 Task: Create List Phone Calls in Board Data Analysis to Workspace Content Marketing. Create List SMS in Board IT Infrastructure Management to Workspace Content Marketing. Create List Social Media in Board Social Media Community Building and Engagement to Workspace Content Marketing
Action: Mouse moved to (59, 324)
Screenshot: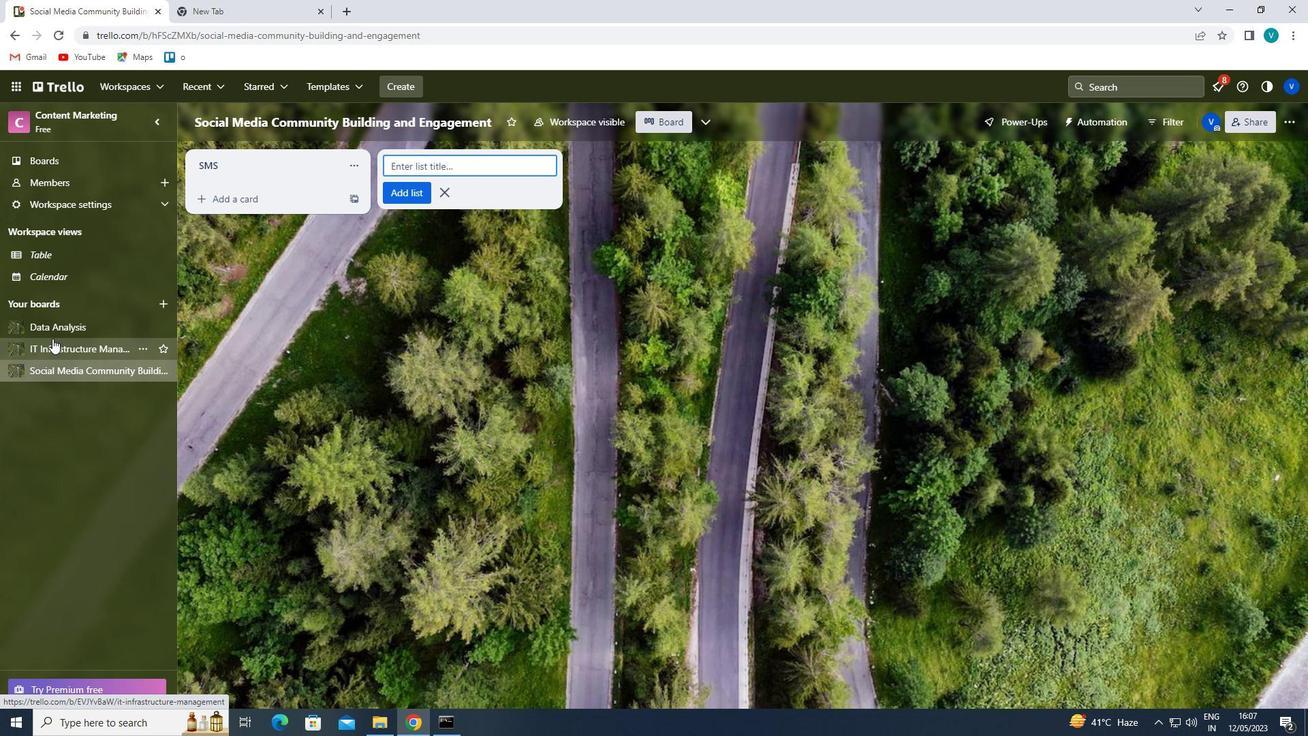 
Action: Mouse pressed left at (59, 324)
Screenshot: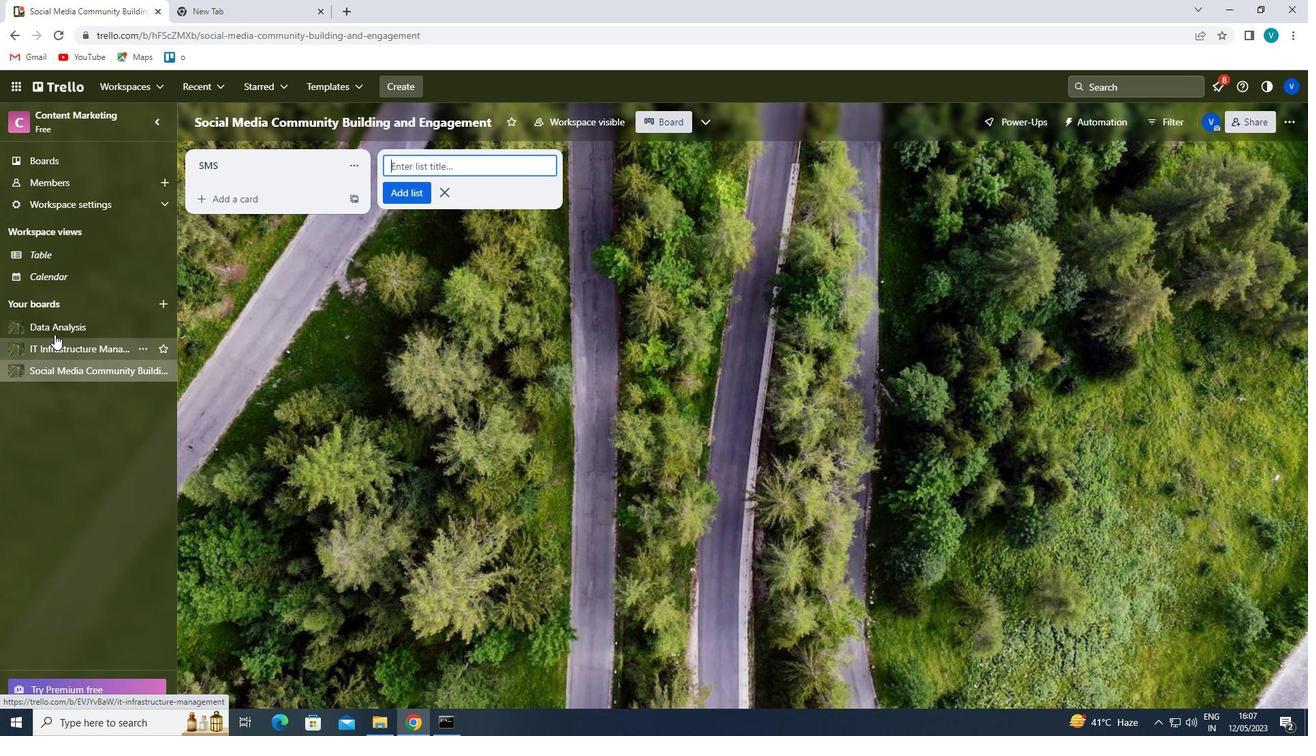 
Action: Mouse moved to (460, 167)
Screenshot: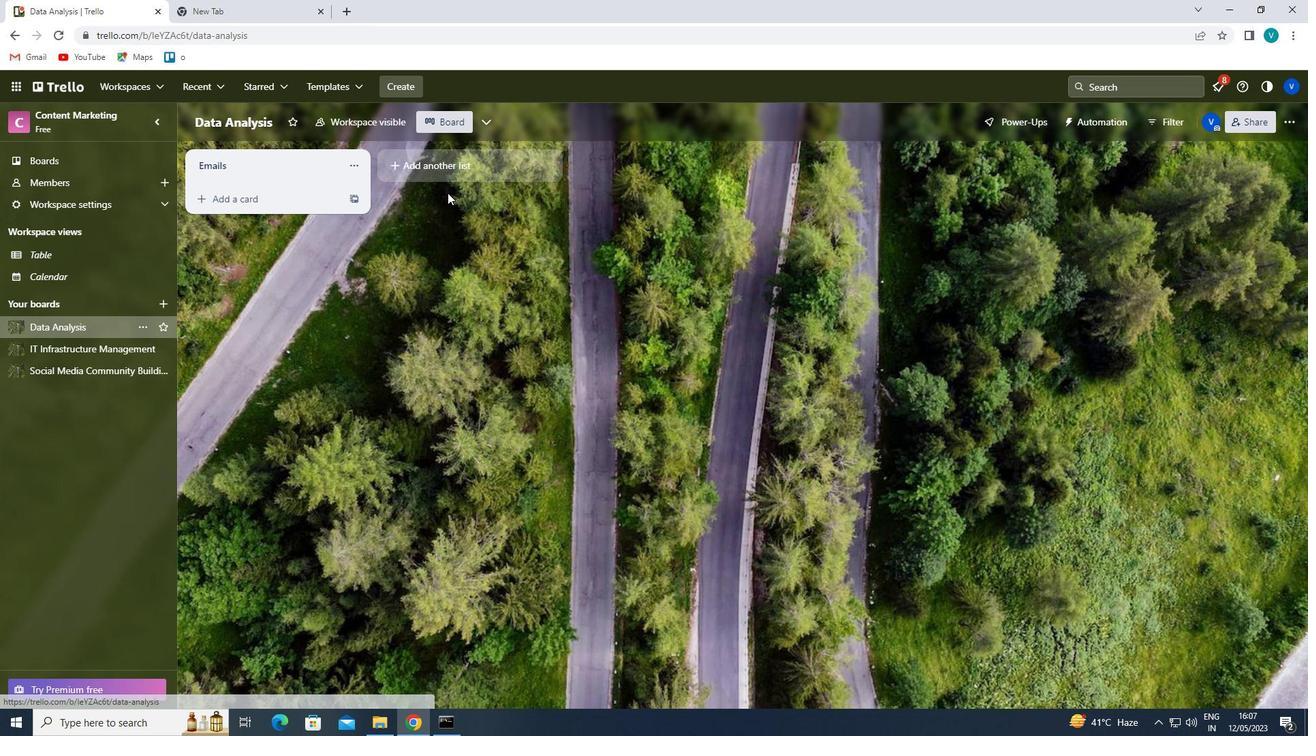 
Action: Mouse pressed left at (460, 167)
Screenshot: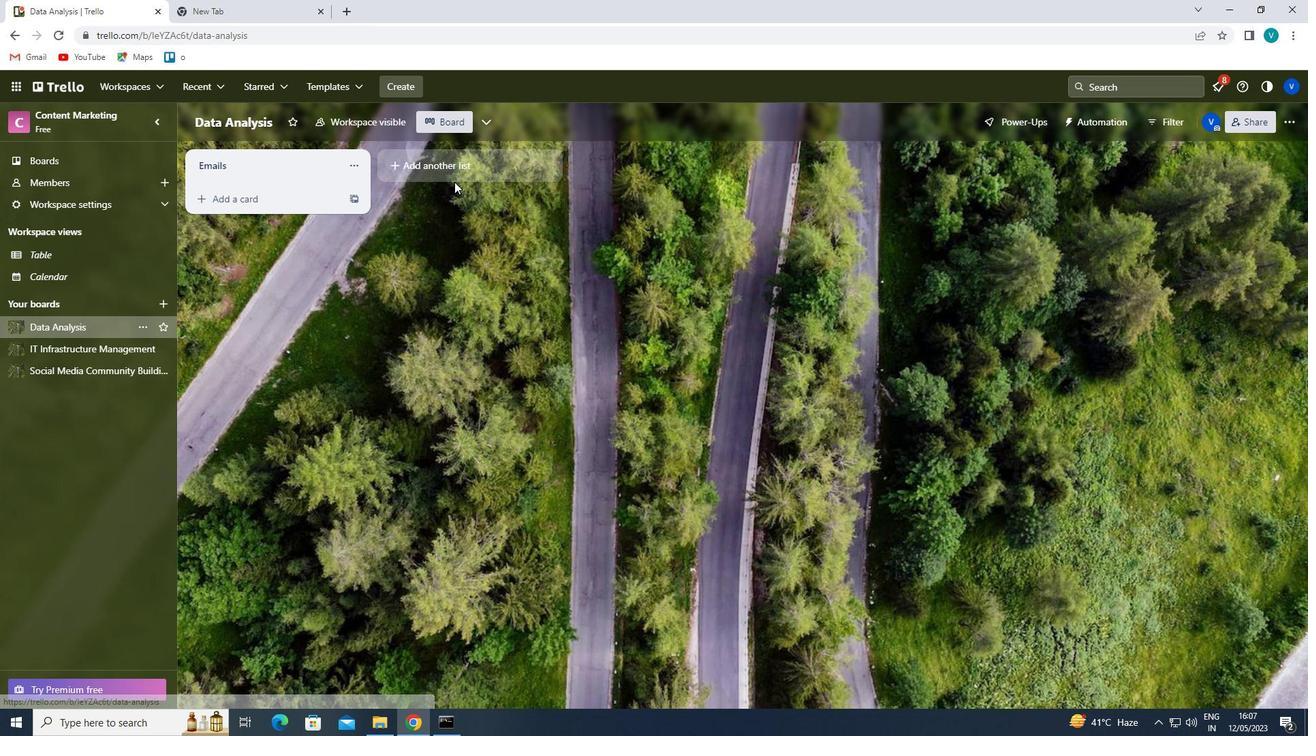 
Action: Mouse moved to (457, 163)
Screenshot: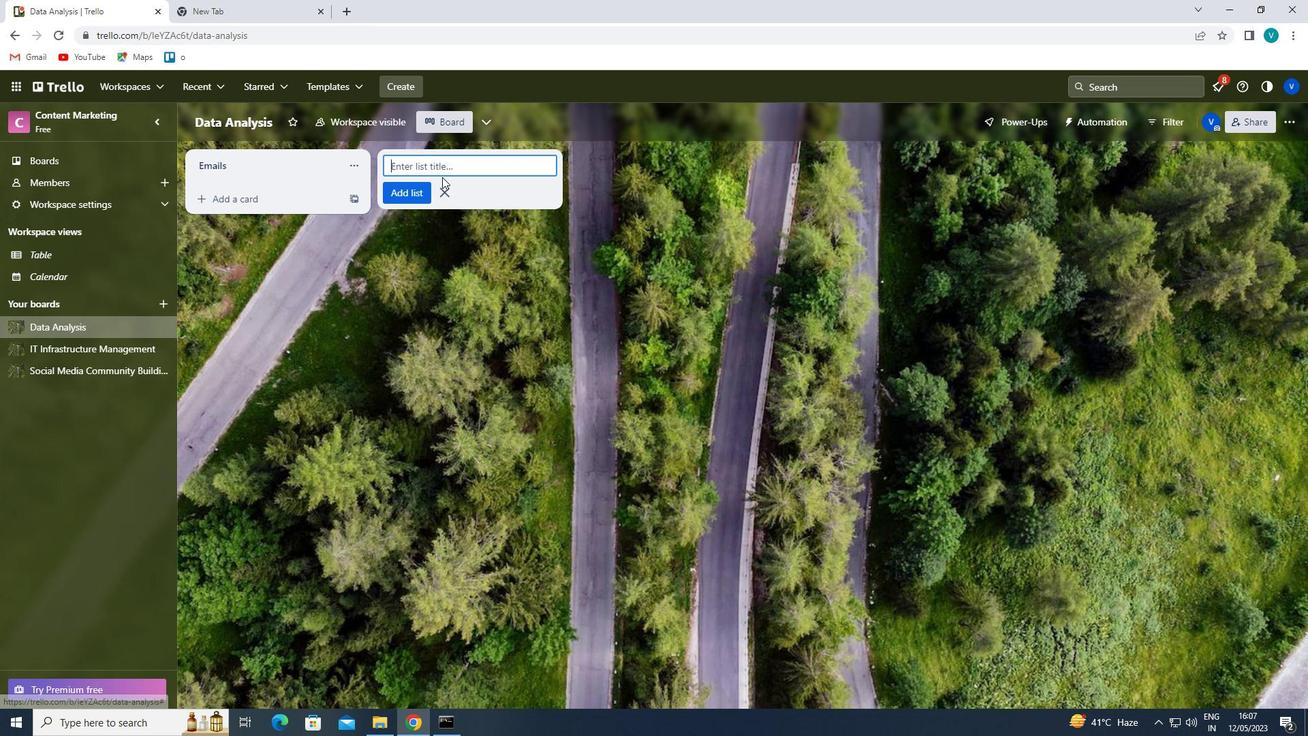 
Action: Mouse pressed left at (457, 163)
Screenshot: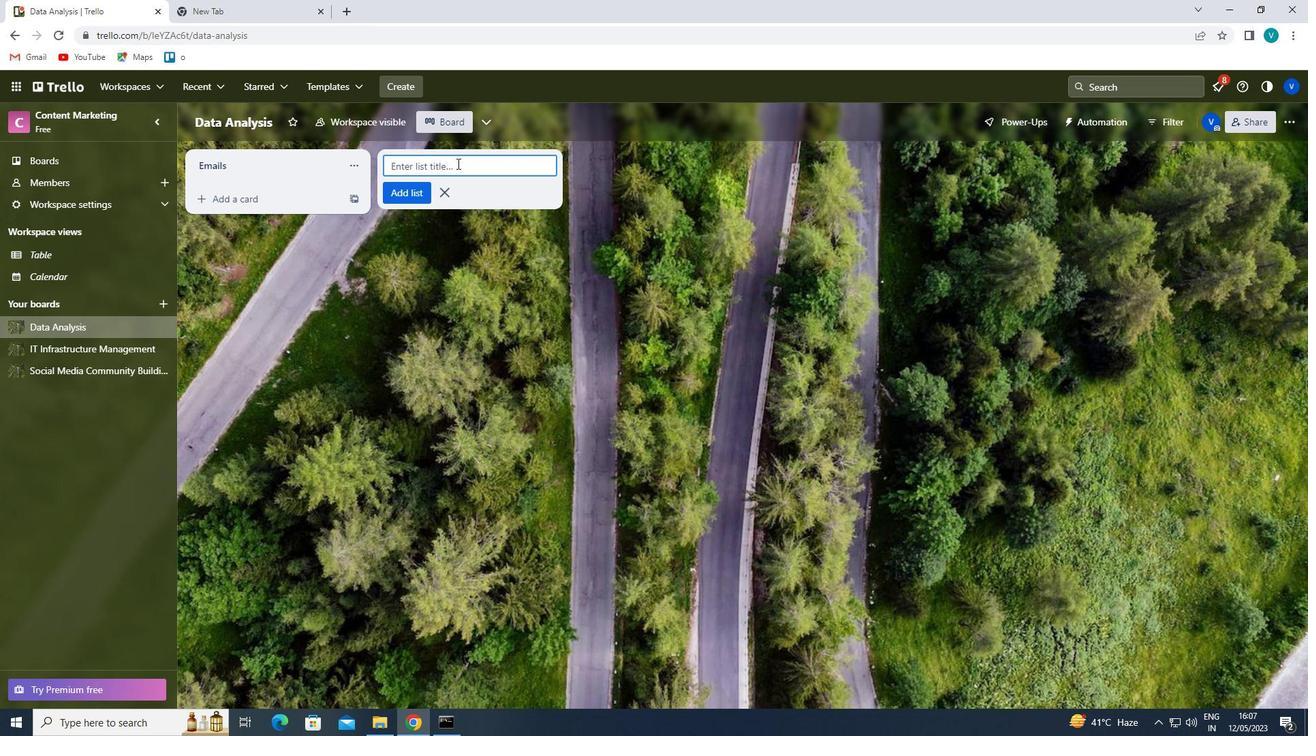 
Action: Key pressed <Key.shift>PHONE<Key.space><Key.shift>CALLS<Key.enter>
Screenshot: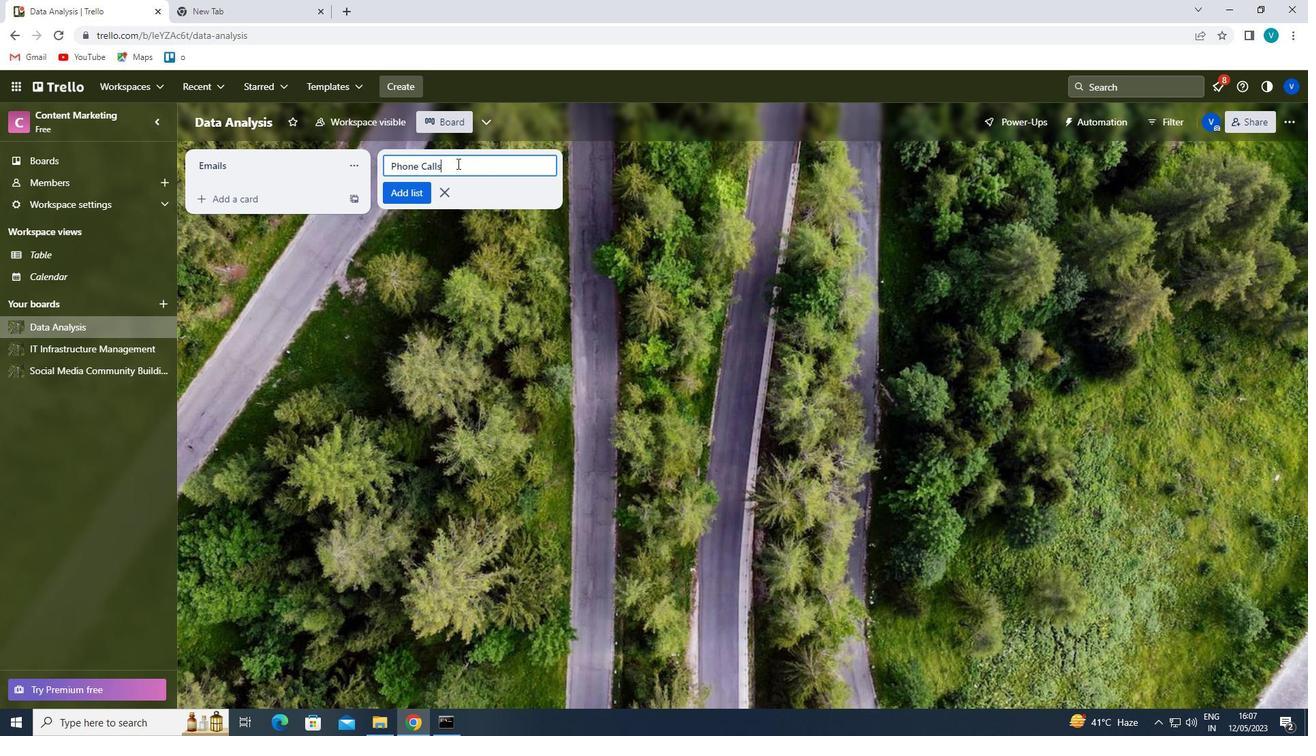 
Action: Mouse moved to (92, 346)
Screenshot: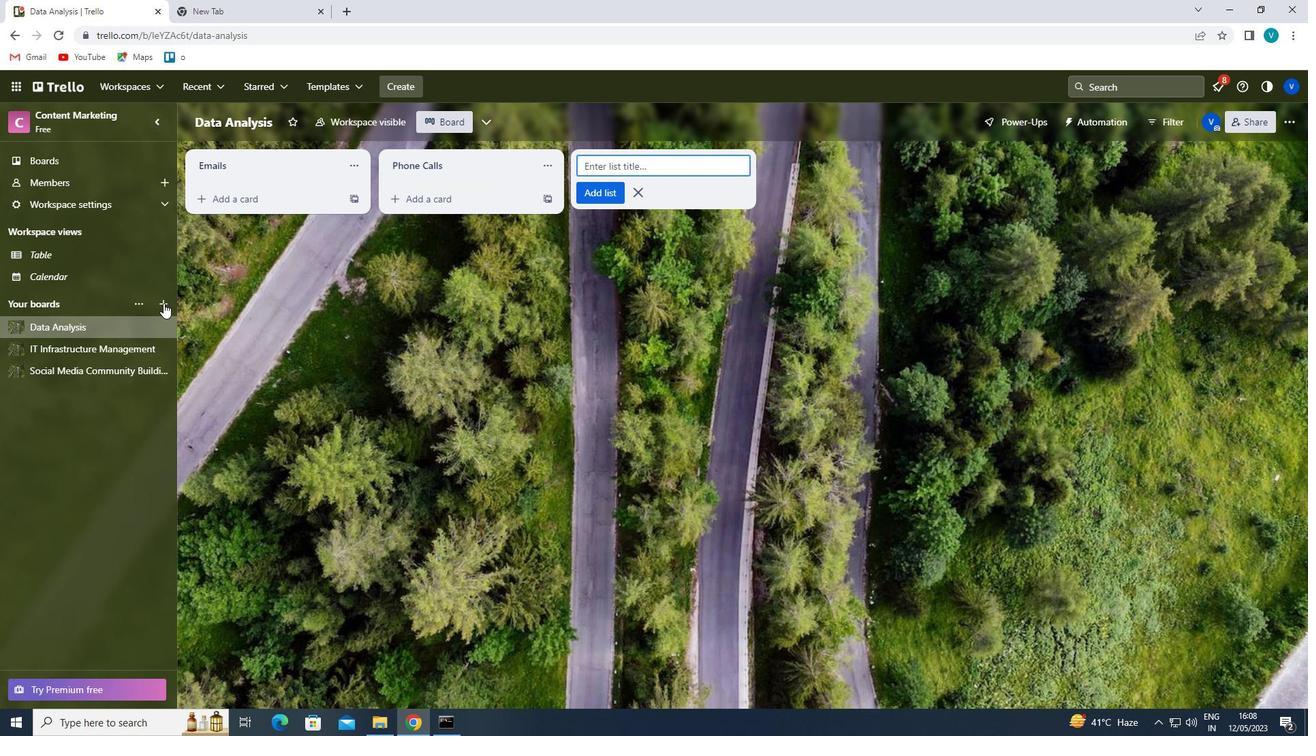 
Action: Mouse pressed left at (92, 346)
Screenshot: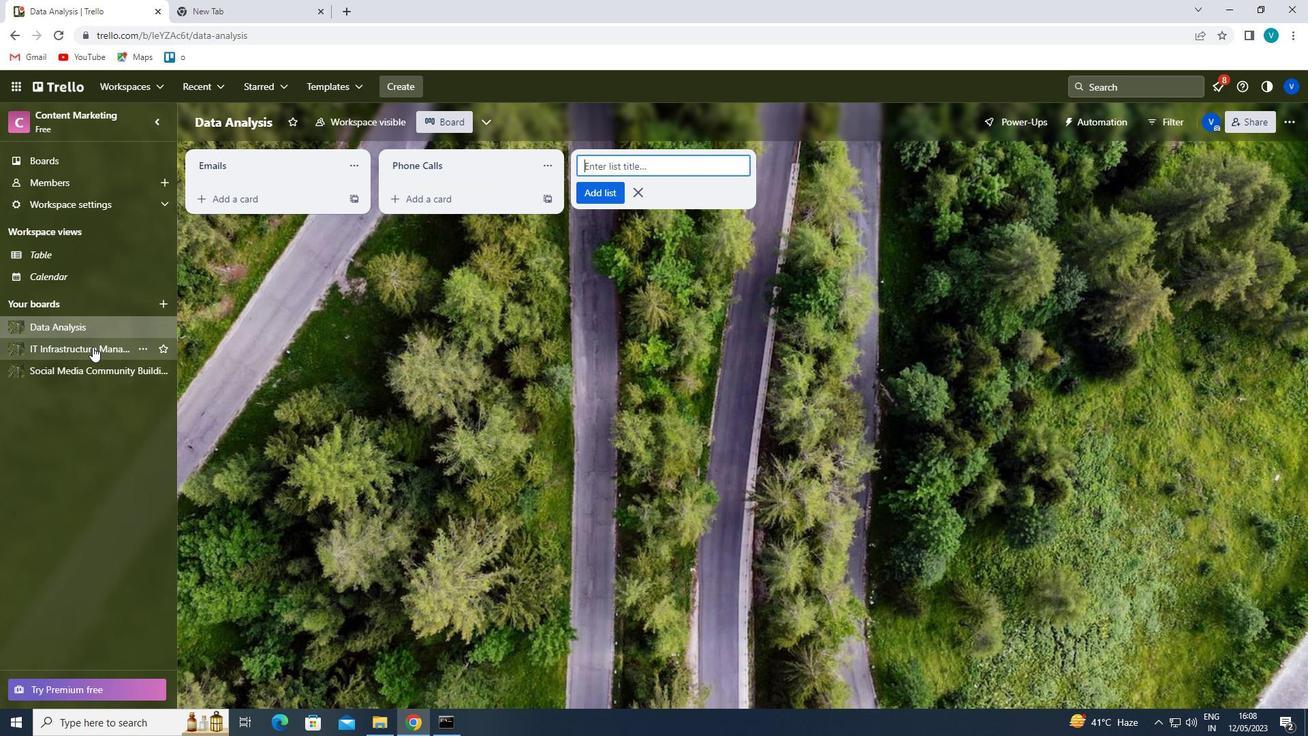 
Action: Mouse moved to (437, 168)
Screenshot: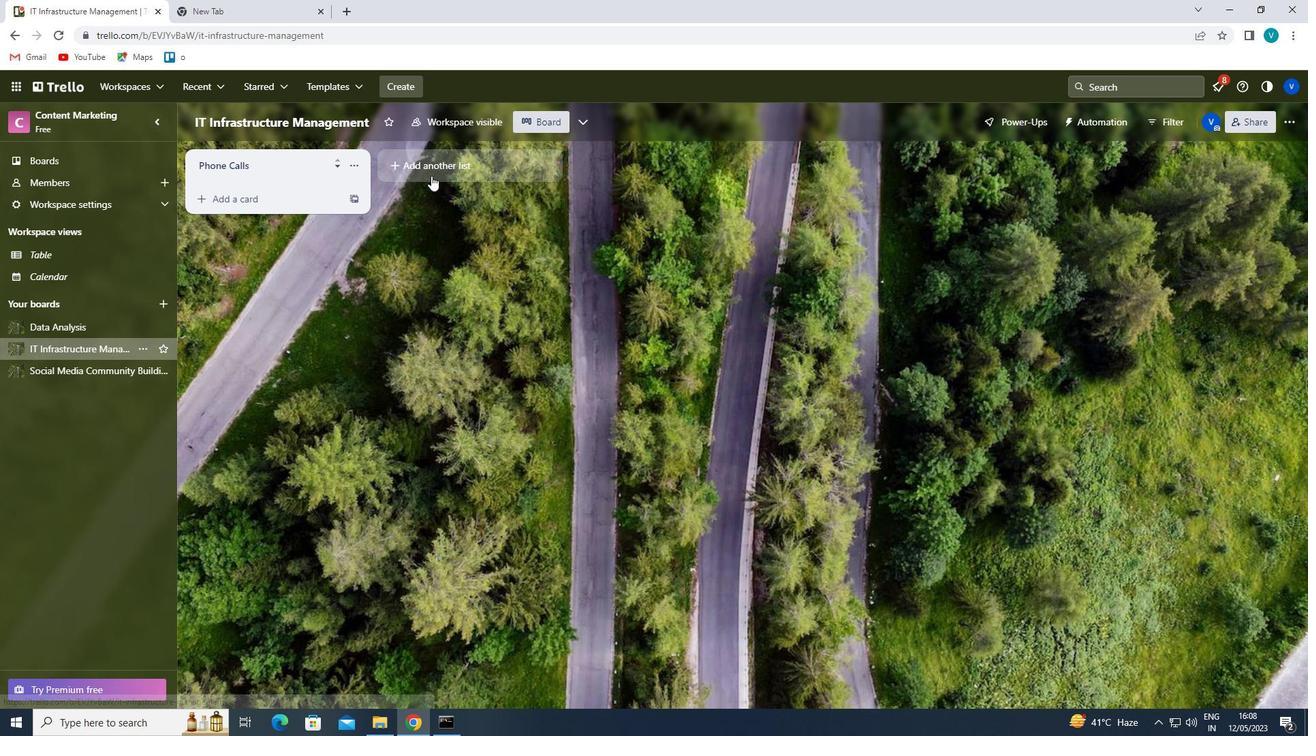 
Action: Mouse pressed left at (437, 168)
Screenshot: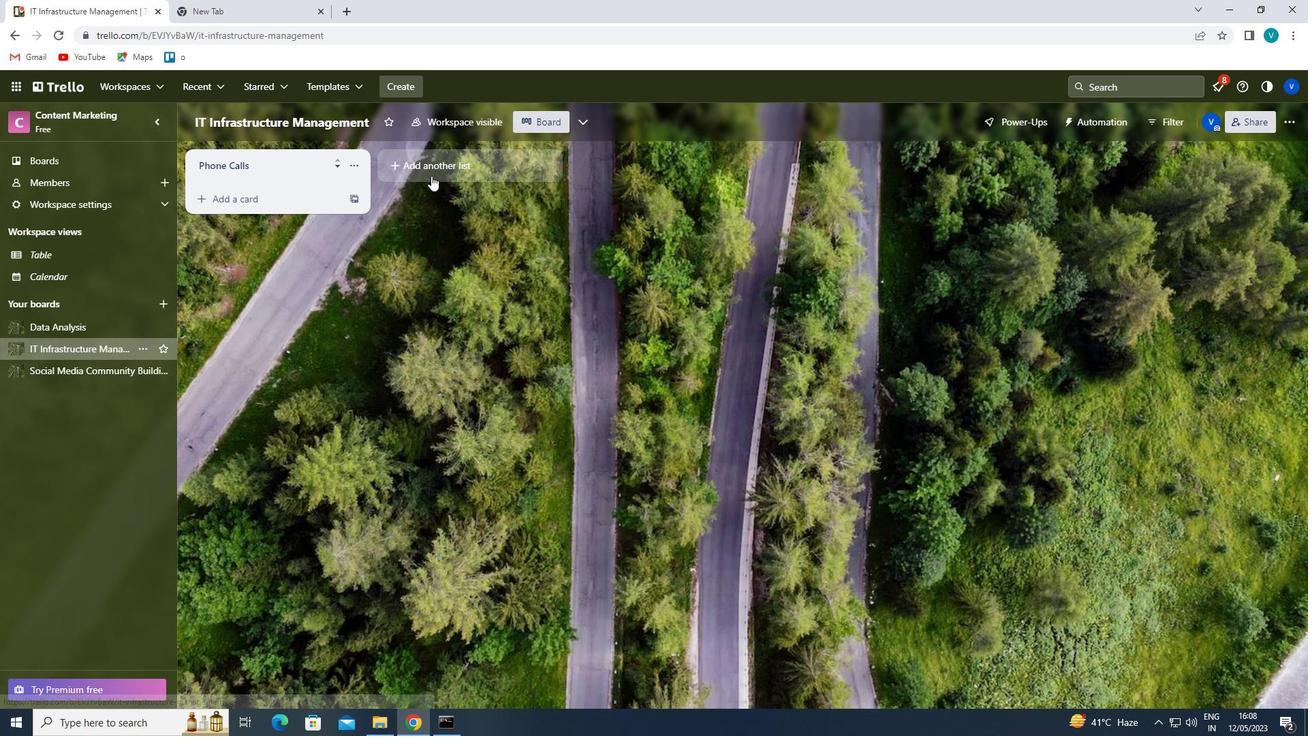 
Action: Key pressed <Key.shift>SMS<Key.enter>
Screenshot: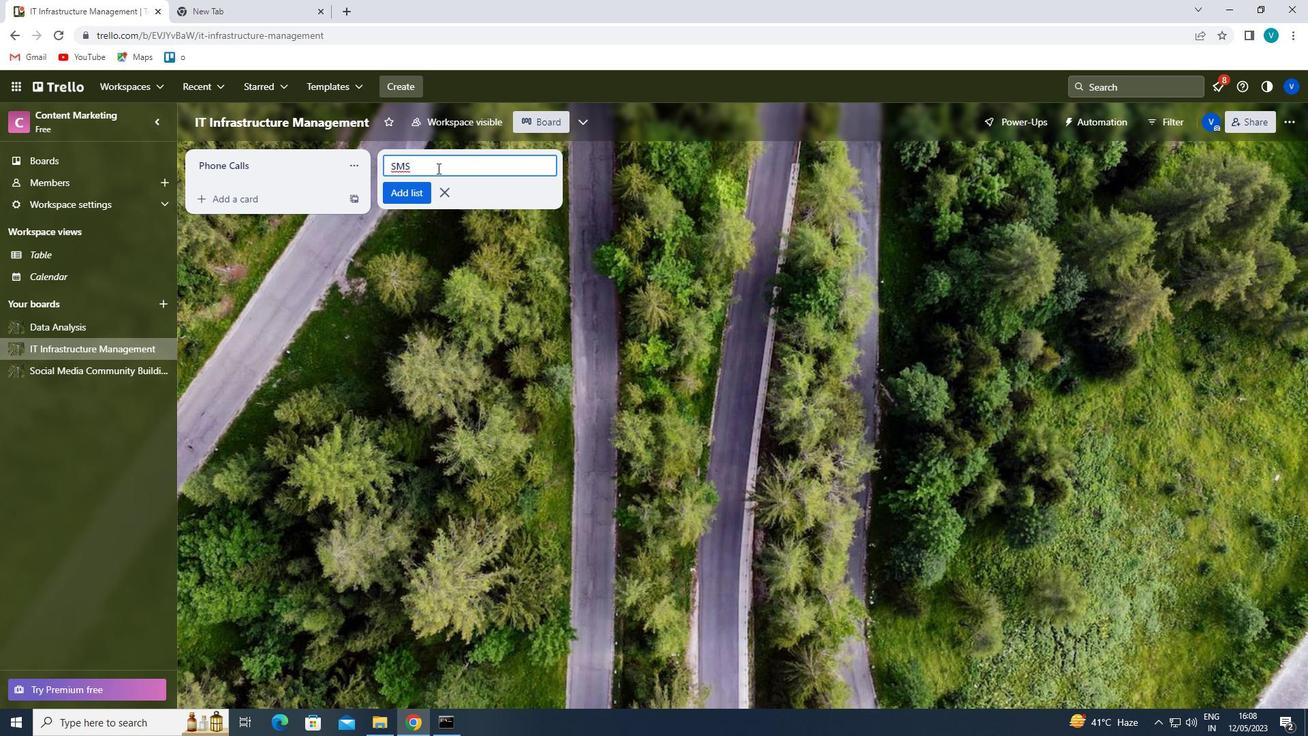 
Action: Mouse moved to (44, 366)
Screenshot: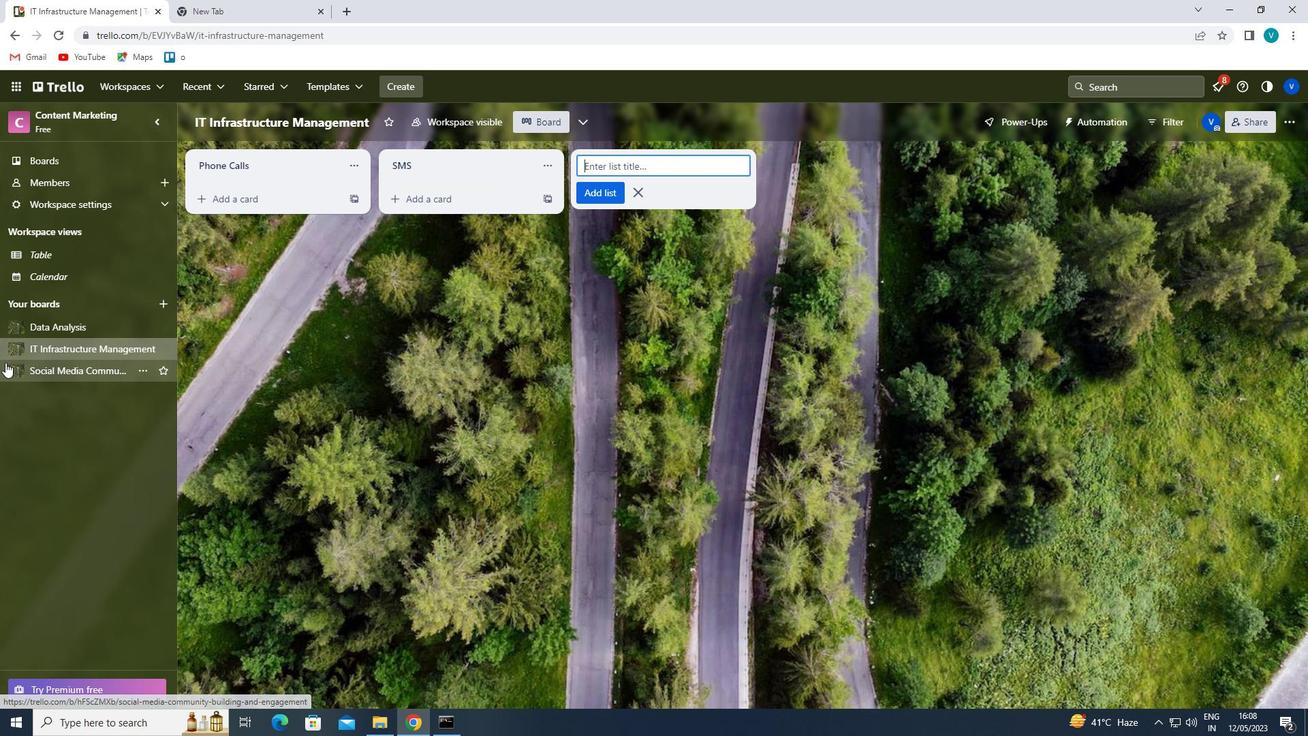 
Action: Mouse pressed left at (44, 366)
Screenshot: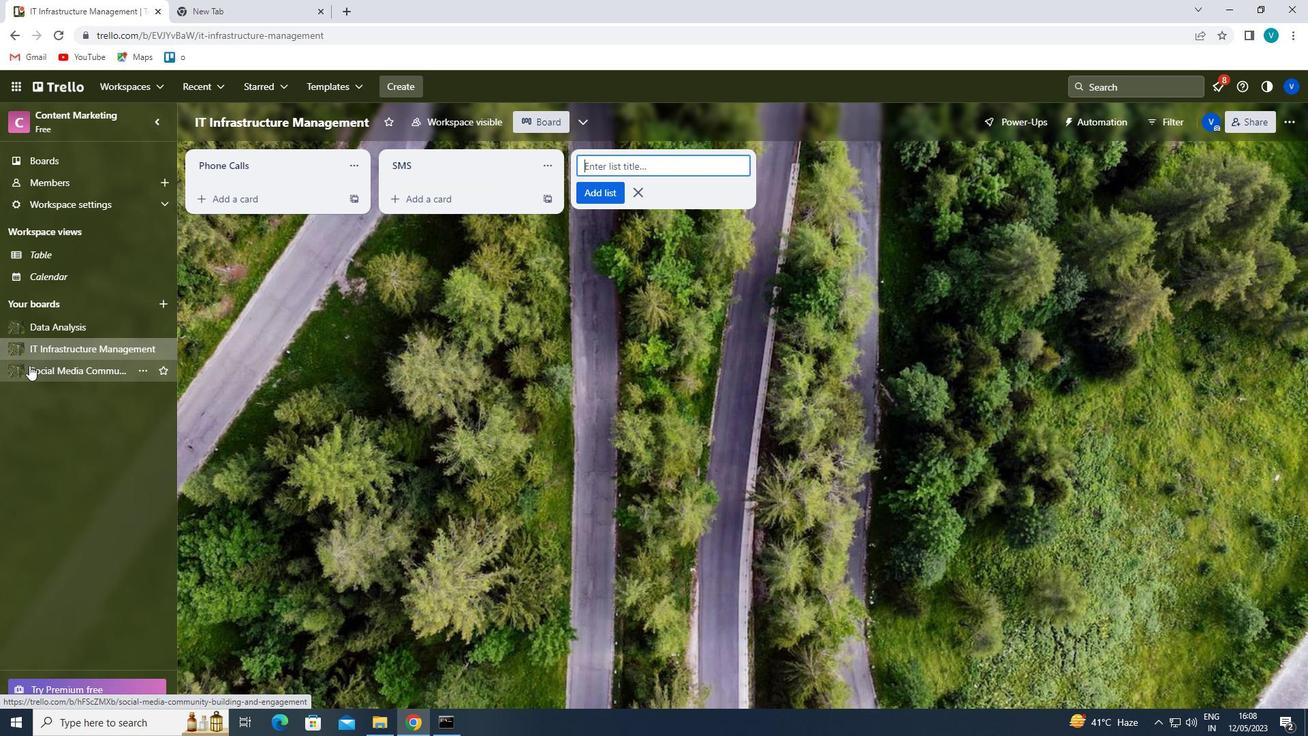 
Action: Mouse moved to (439, 164)
Screenshot: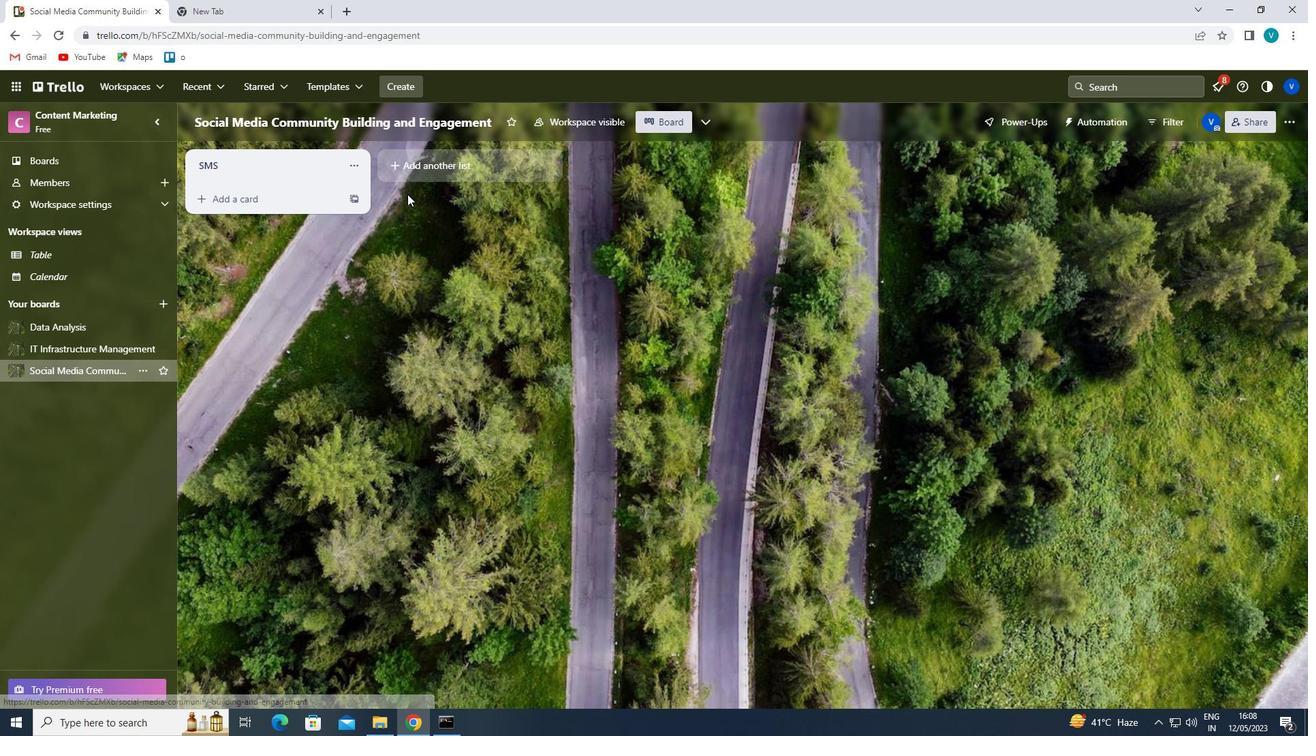 
Action: Mouse pressed left at (439, 164)
Screenshot: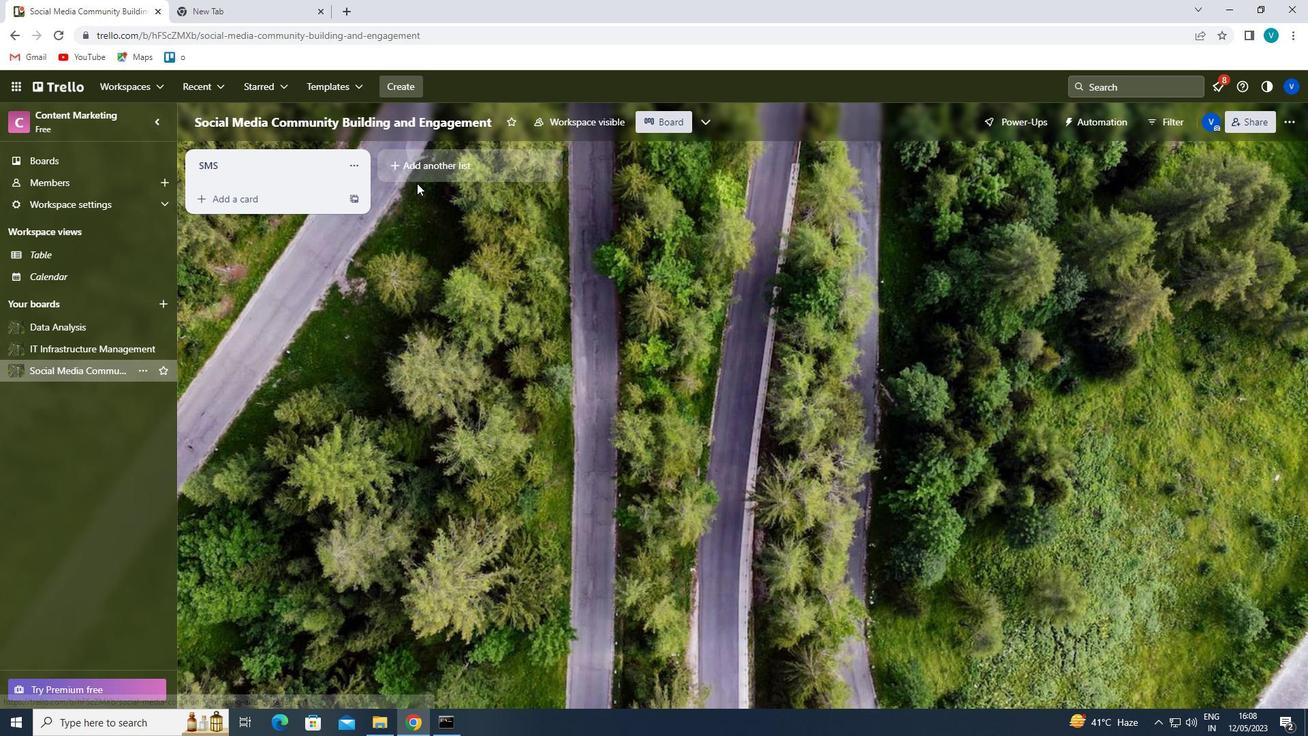 
Action: Key pressed <Key.shift>SOCIAL<Key.space><Key.shift>MEDIA<Key.enter>
Screenshot: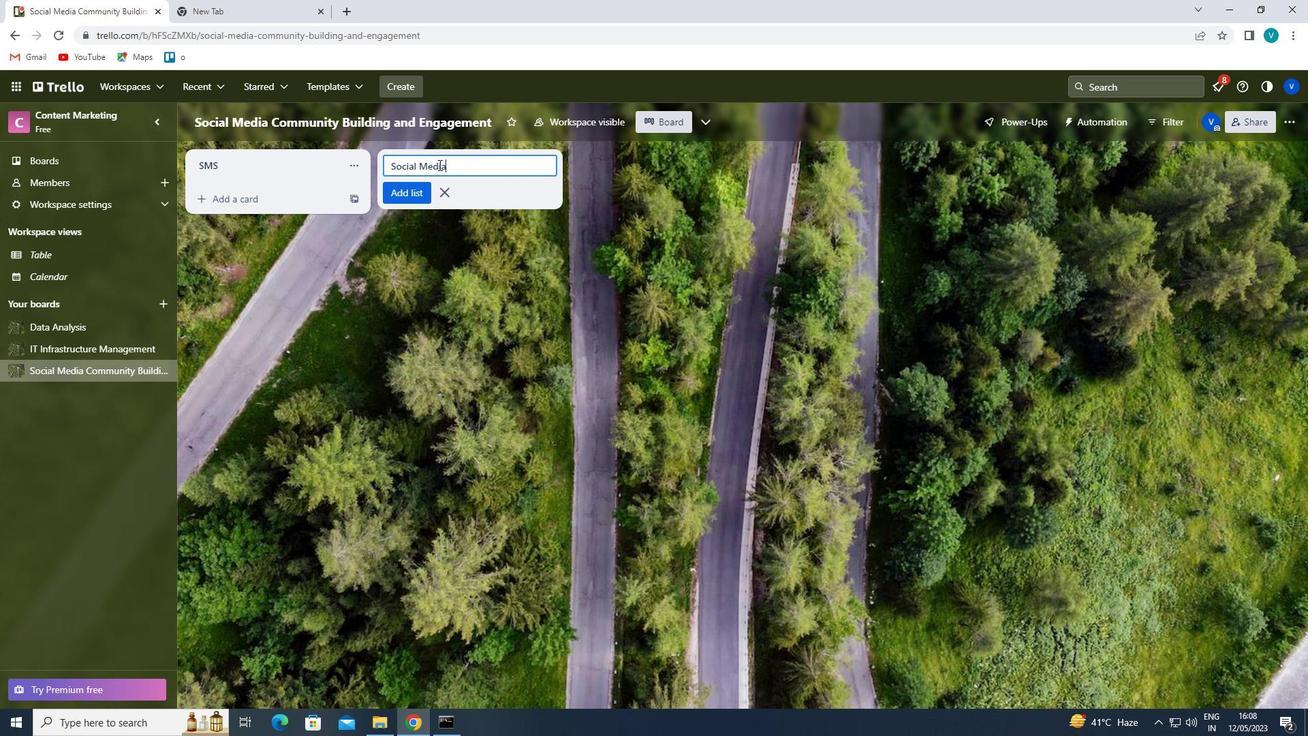 
